 Task: In the Contact  PenelopeHernandez@estee-lauder.com, Log SMS with description: 'Followed up via SMS with a lead who attended our recent webinar.'; Add date: '22 August, 2023', attach the document: Proposal.doc. Logged in from softage.10@softage.net
Action: Mouse moved to (72, 42)
Screenshot: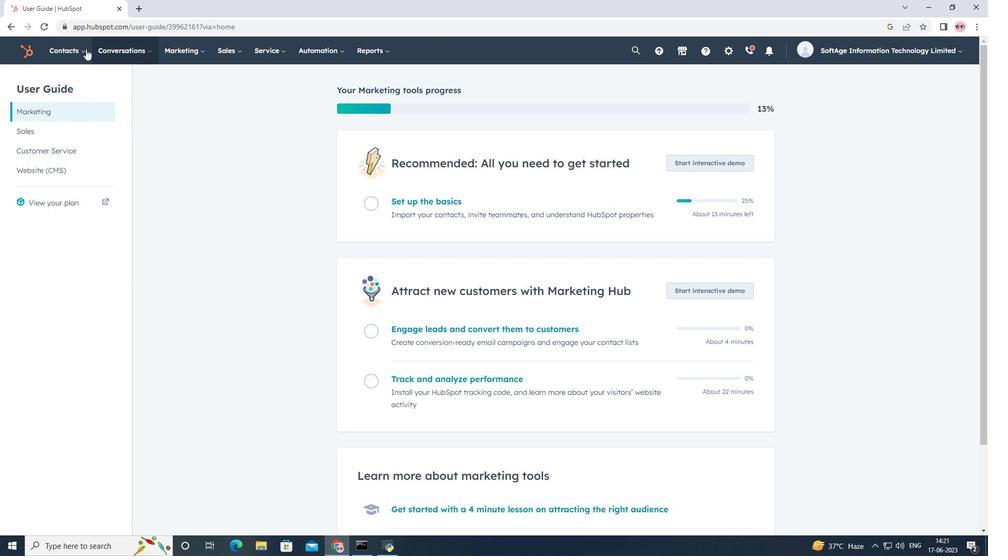 
Action: Mouse pressed left at (72, 42)
Screenshot: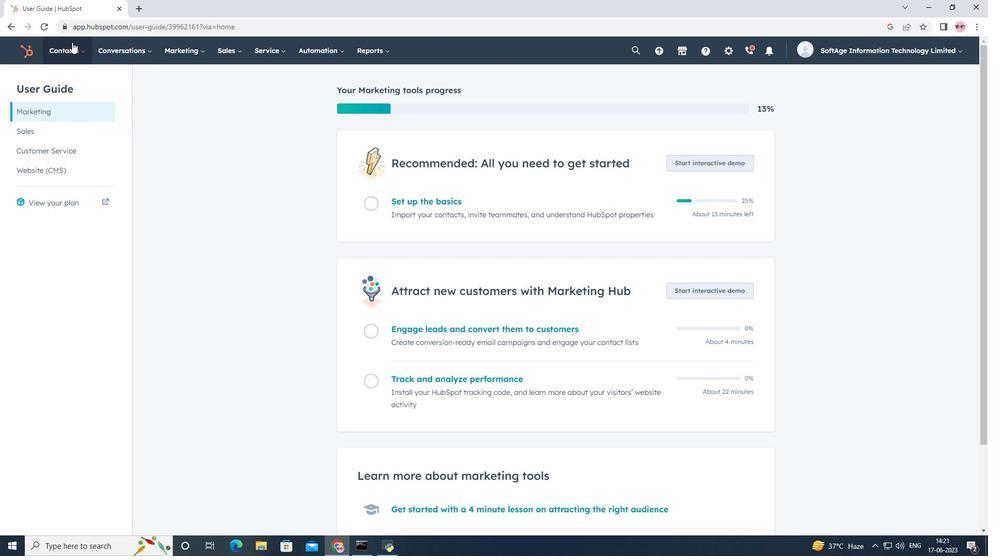 
Action: Mouse moved to (77, 75)
Screenshot: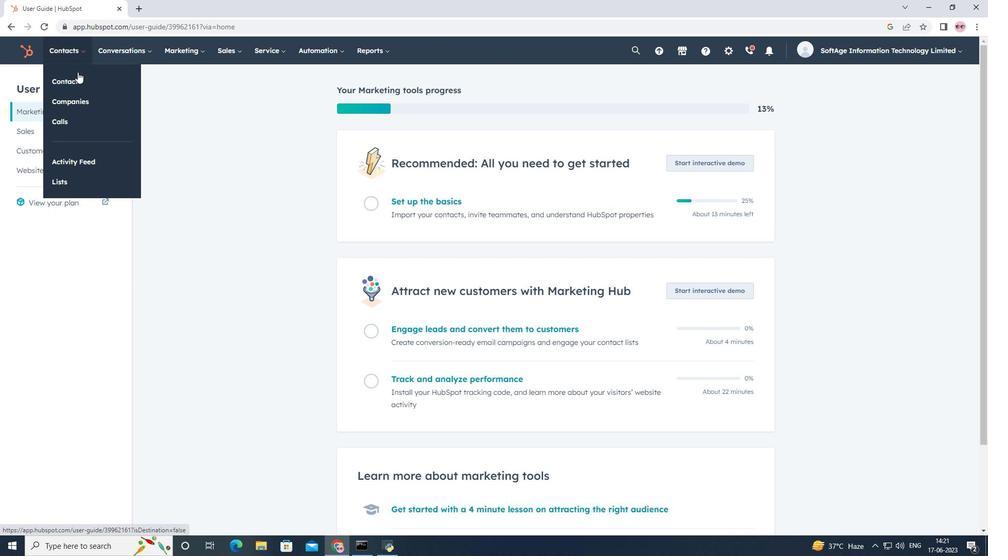 
Action: Mouse pressed left at (77, 75)
Screenshot: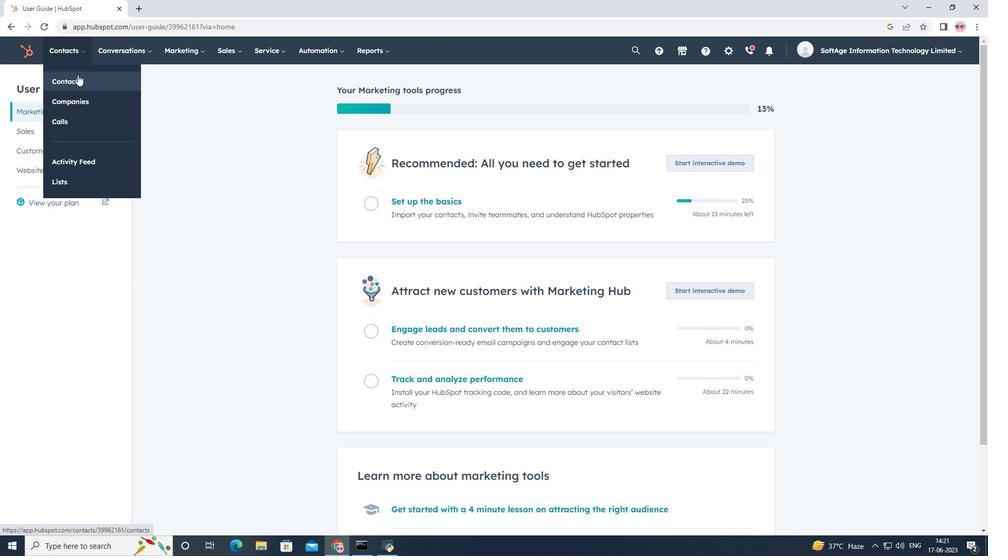 
Action: Mouse moved to (74, 174)
Screenshot: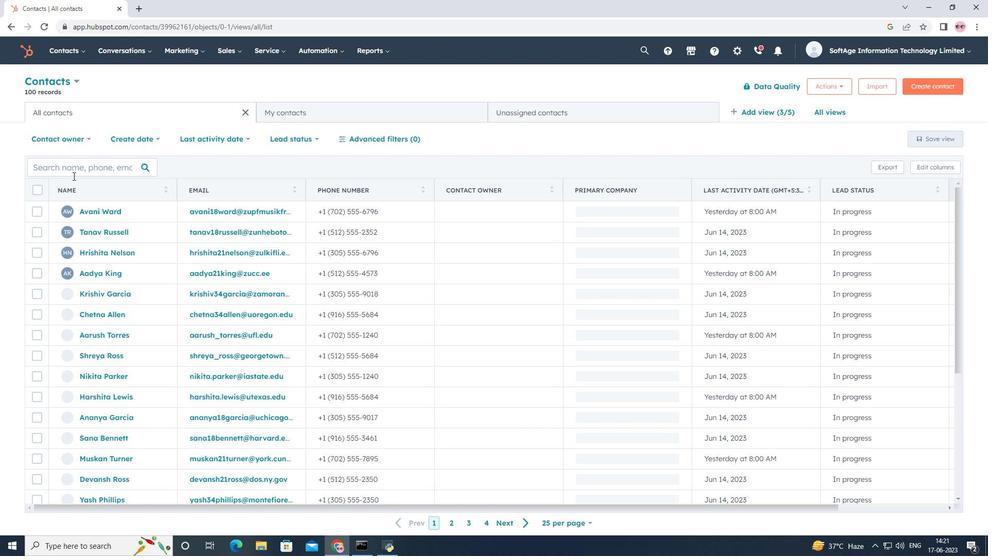 
Action: Mouse pressed left at (74, 174)
Screenshot: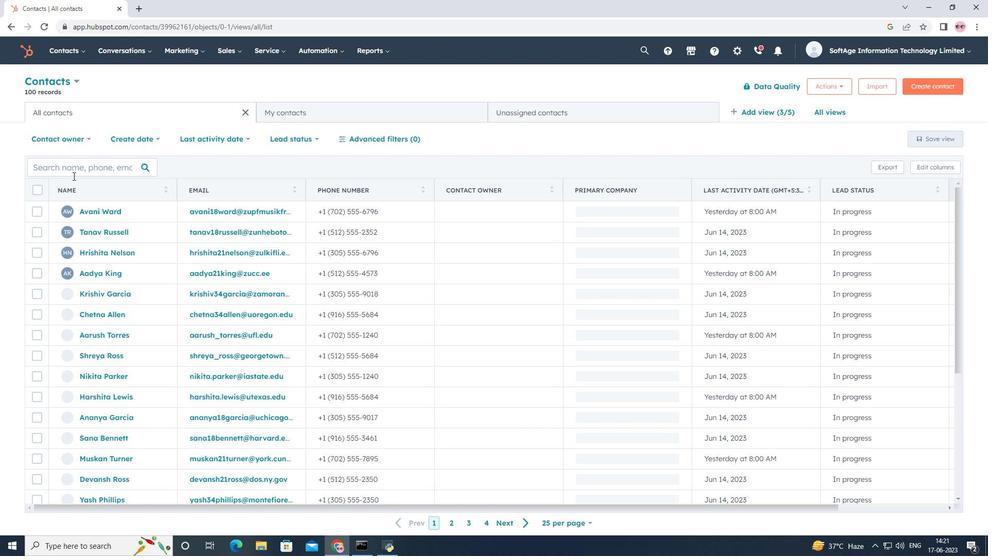 
Action: Key pressed <Key.shift>Penelope<Key.shift>Hernandez<Key.shift>@
Screenshot: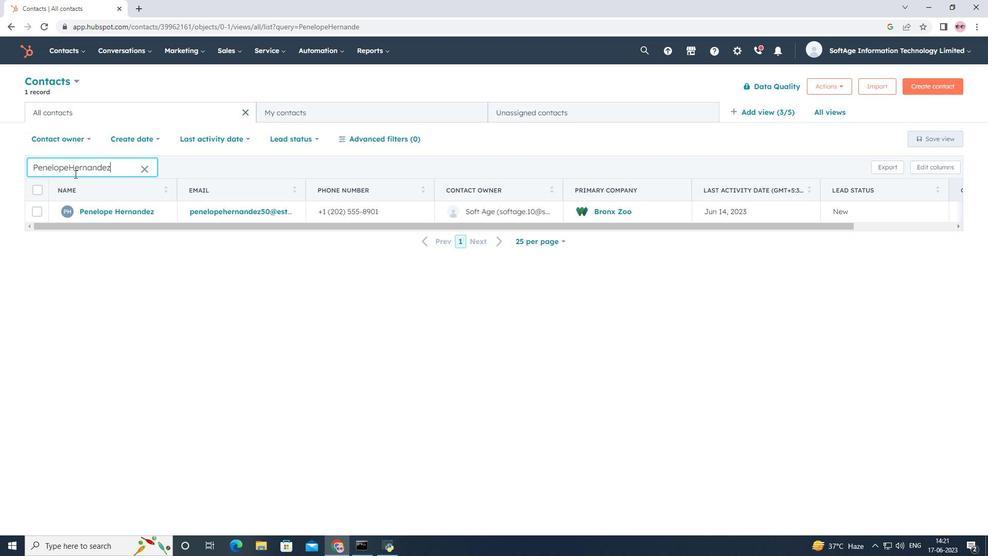 
Action: Mouse moved to (104, 212)
Screenshot: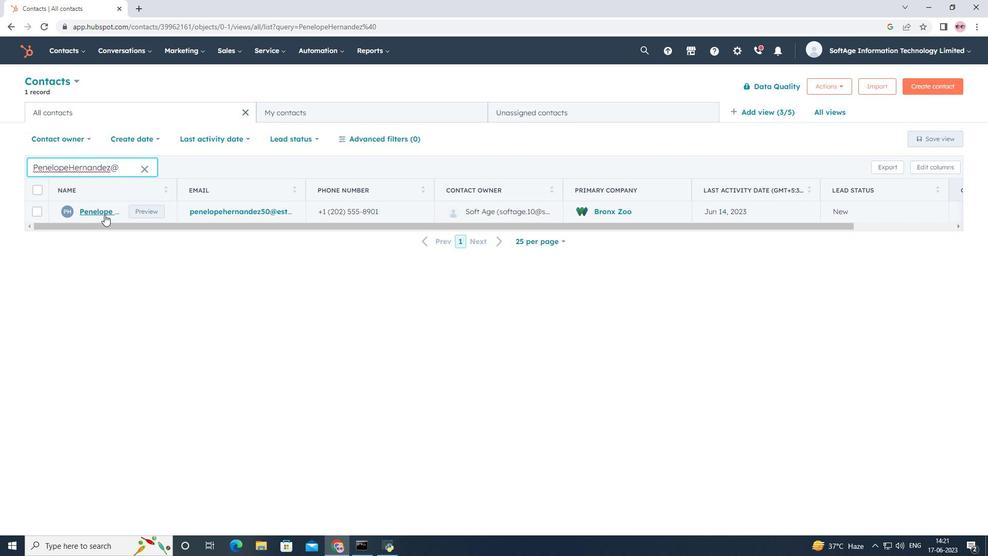 
Action: Mouse pressed left at (104, 212)
Screenshot: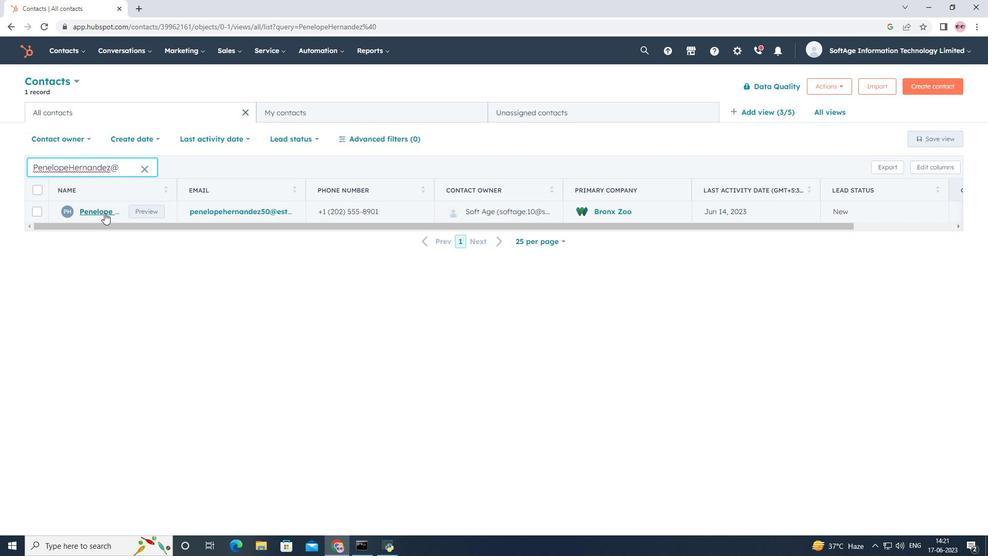 
Action: Mouse moved to (205, 169)
Screenshot: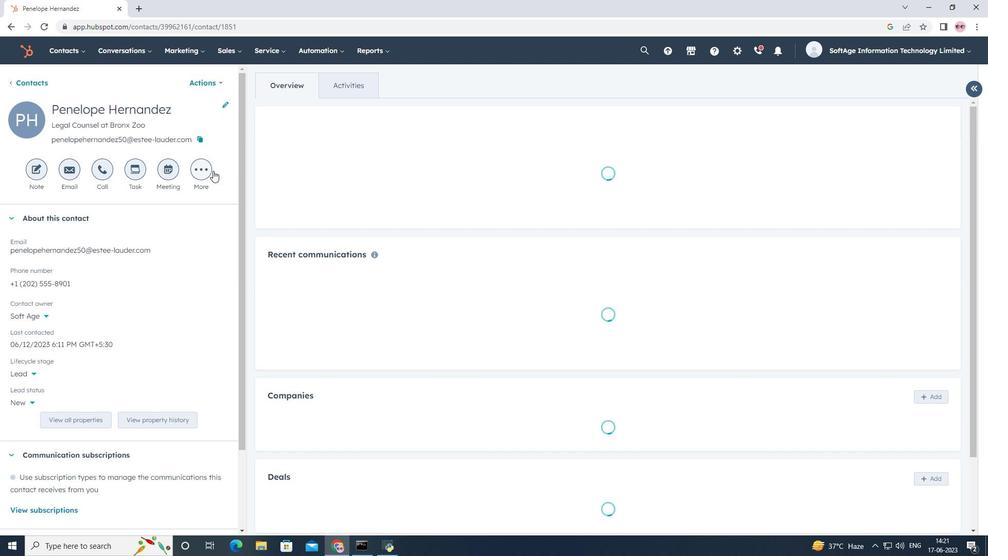 
Action: Mouse pressed left at (205, 169)
Screenshot: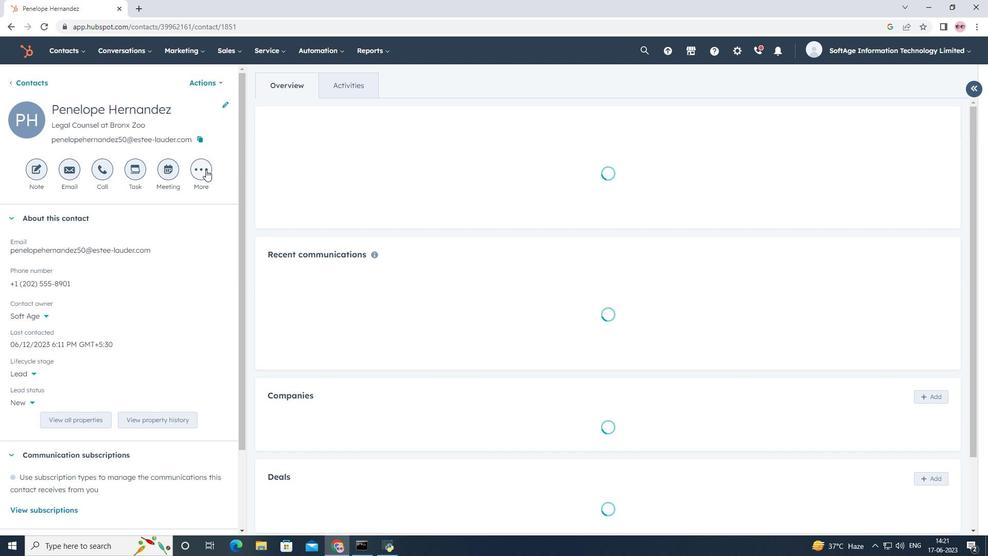 
Action: Mouse moved to (217, 194)
Screenshot: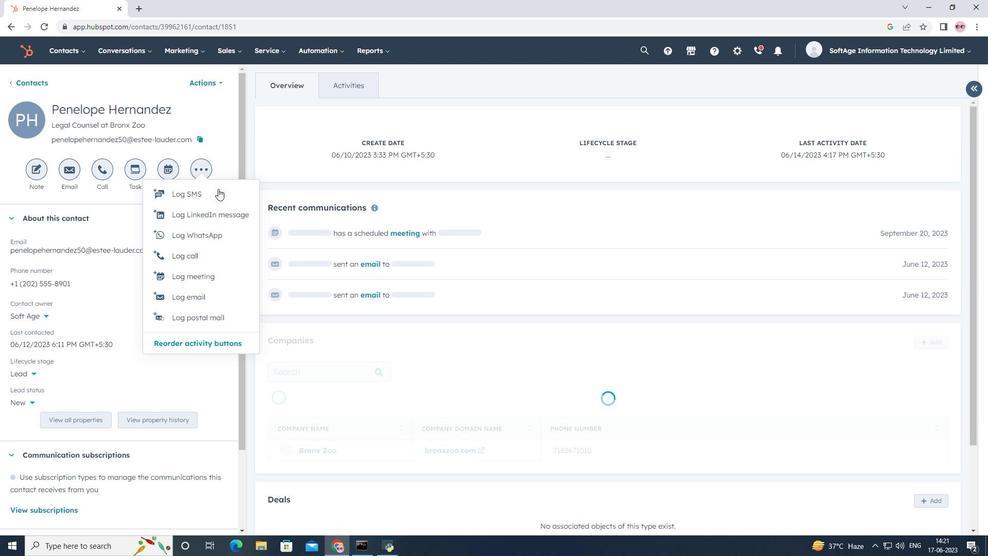
Action: Mouse pressed left at (217, 194)
Screenshot: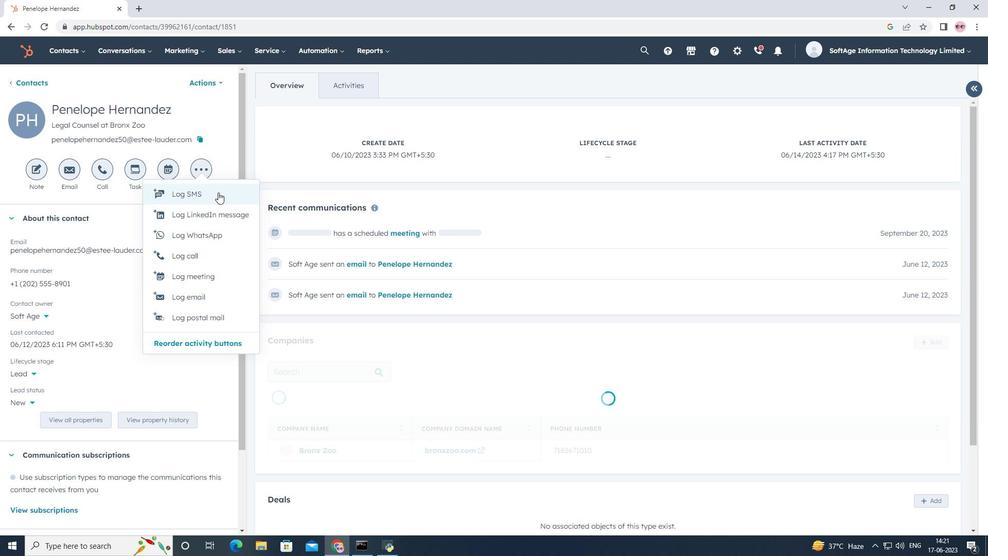 
Action: Mouse moved to (598, 389)
Screenshot: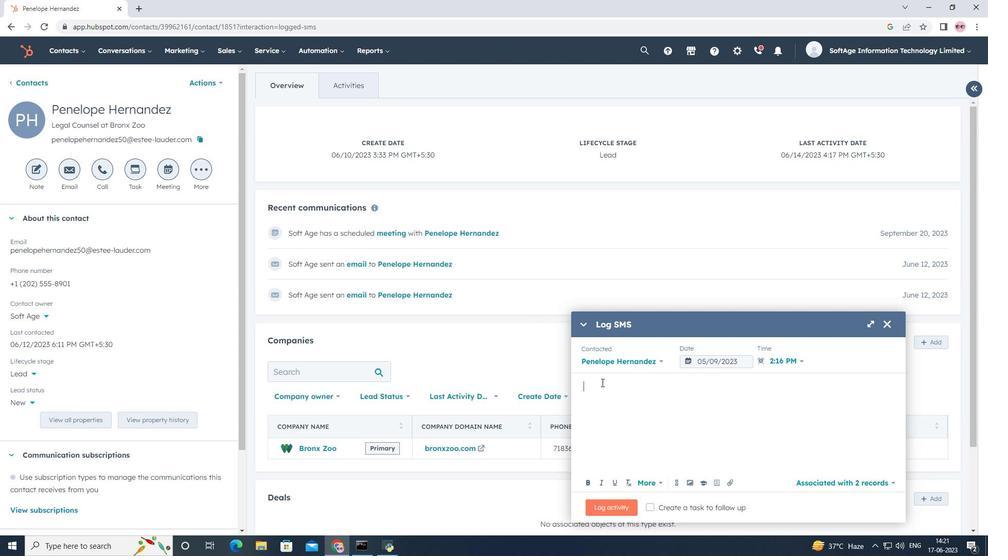 
Action: Mouse pressed left at (598, 389)
Screenshot: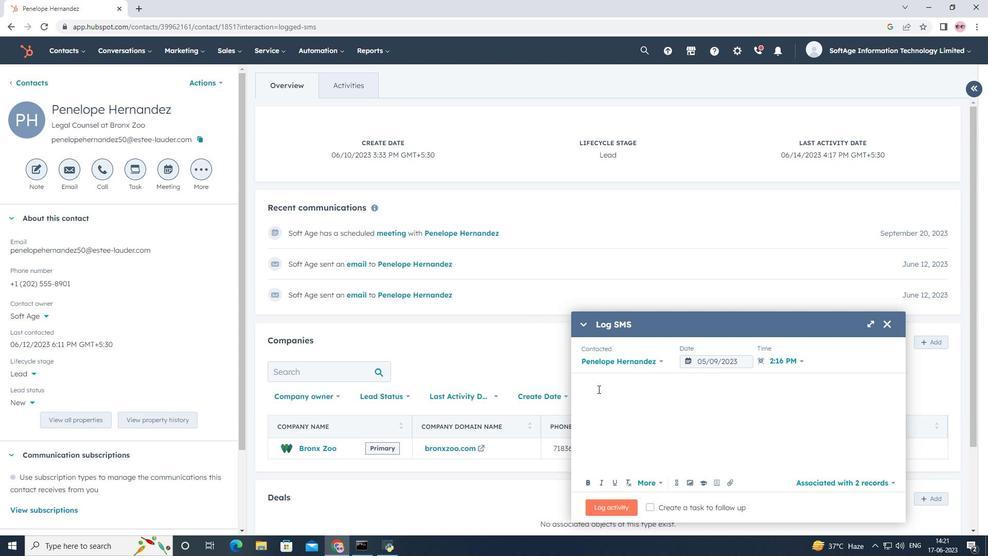 
Action: Key pressed <Key.backspace><Key.shift><Key.shift><Key.shift><Key.shift><Key.shift><Key.shift><Key.shift>Followed<Key.space>up<Key.space>via<Key.space><Key.shift><Key.shift>SMS<Key.space>with<Key.space>a<Key.space>lead<Key.space><Key.shift>who<Key.space>attended<Key.space>our<Key.space>recent<Key.space>webinar.
Screenshot: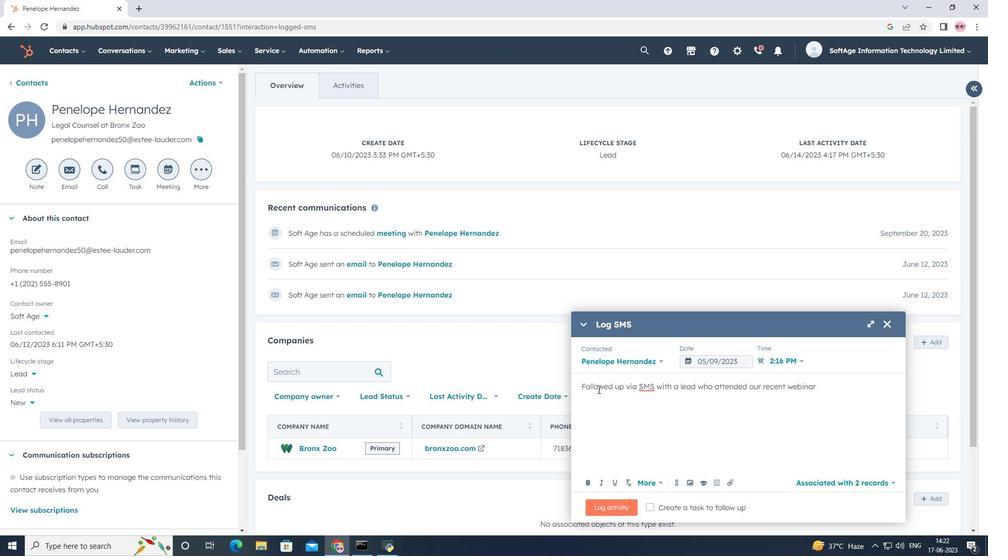 
Action: Mouse moved to (746, 362)
Screenshot: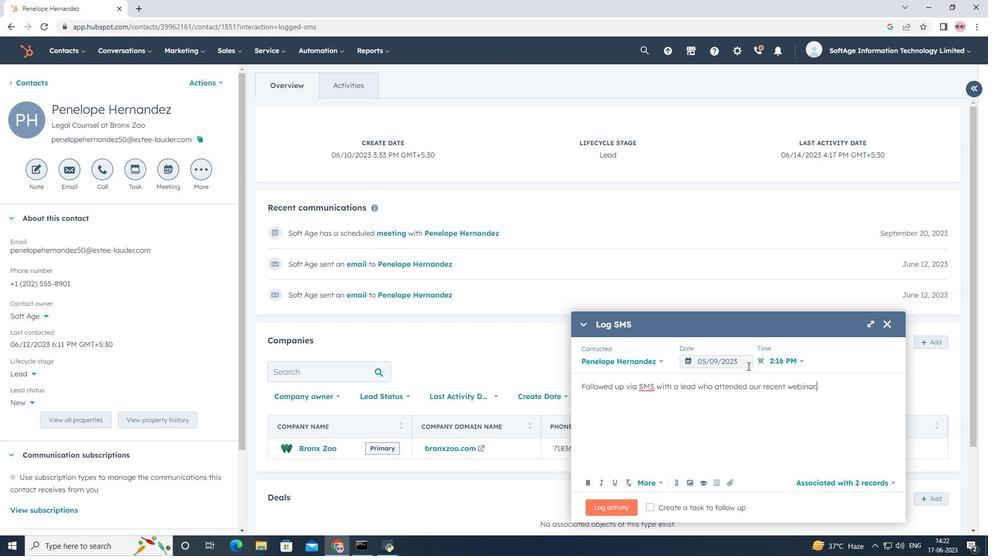 
Action: Mouse pressed left at (746, 362)
Screenshot: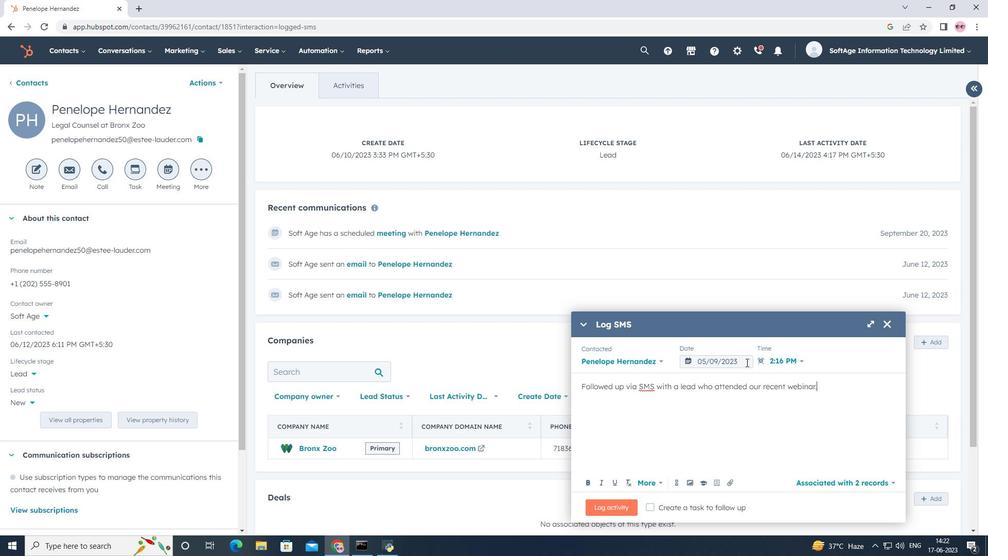 
Action: Mouse moved to (814, 191)
Screenshot: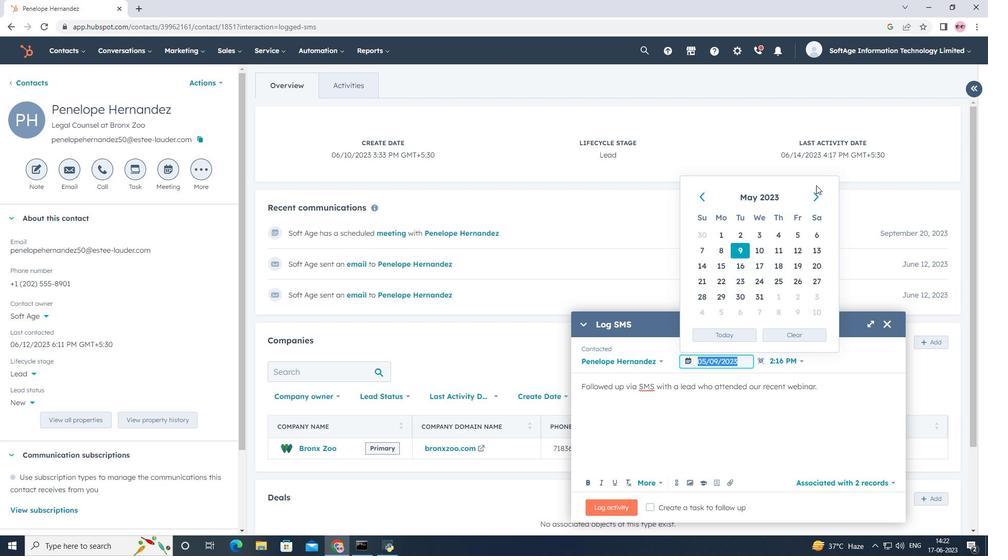 
Action: Mouse pressed left at (814, 191)
Screenshot: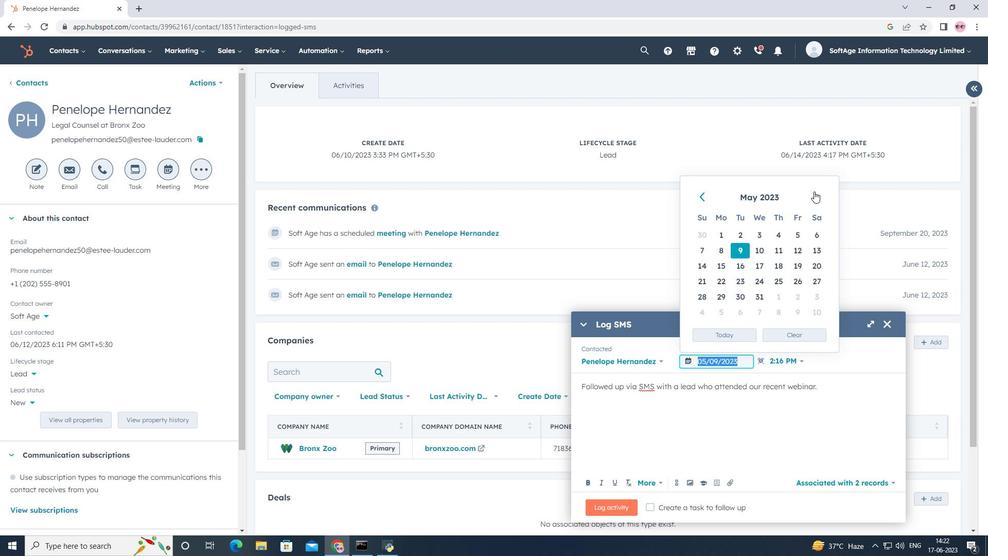 
Action: Mouse pressed left at (814, 191)
Screenshot: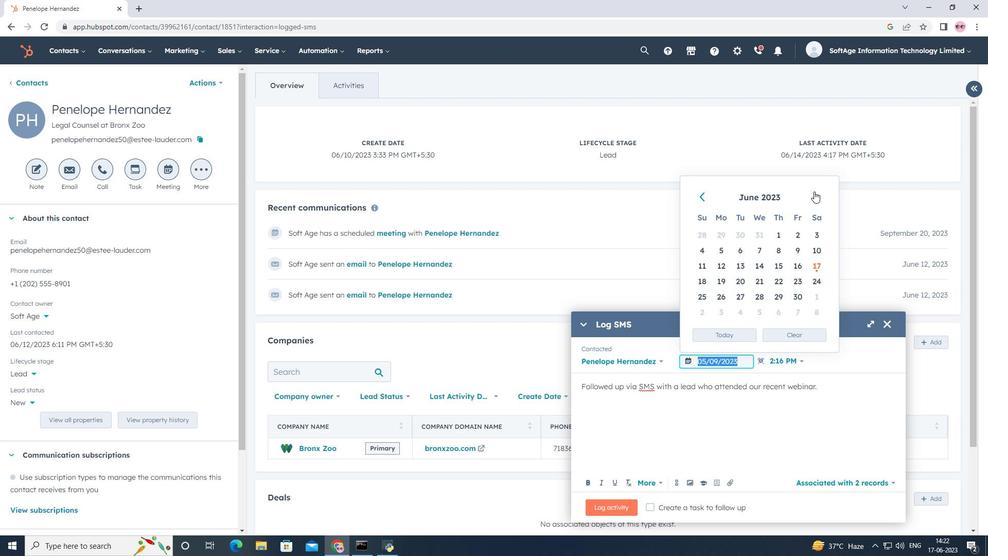 
Action: Mouse pressed left at (814, 191)
Screenshot: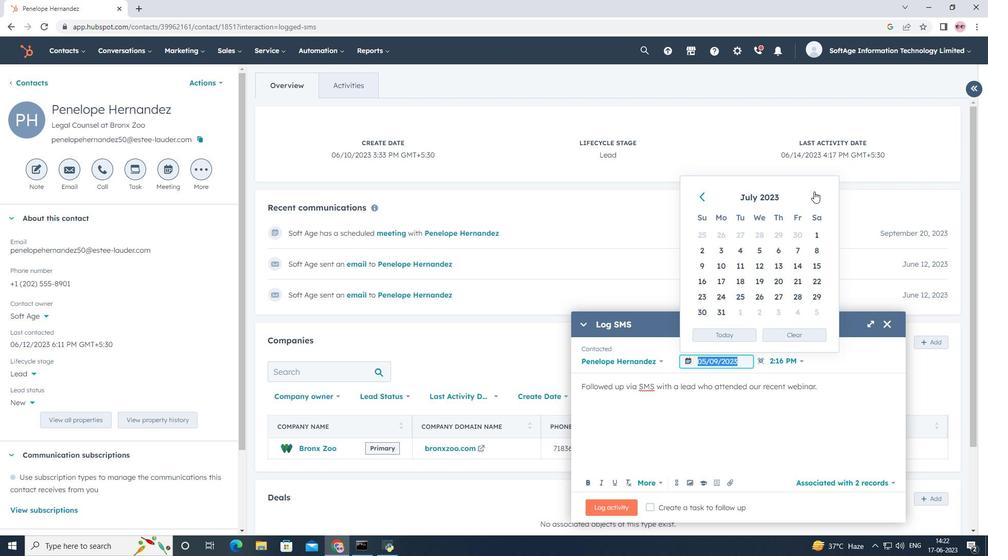
Action: Mouse moved to (745, 278)
Screenshot: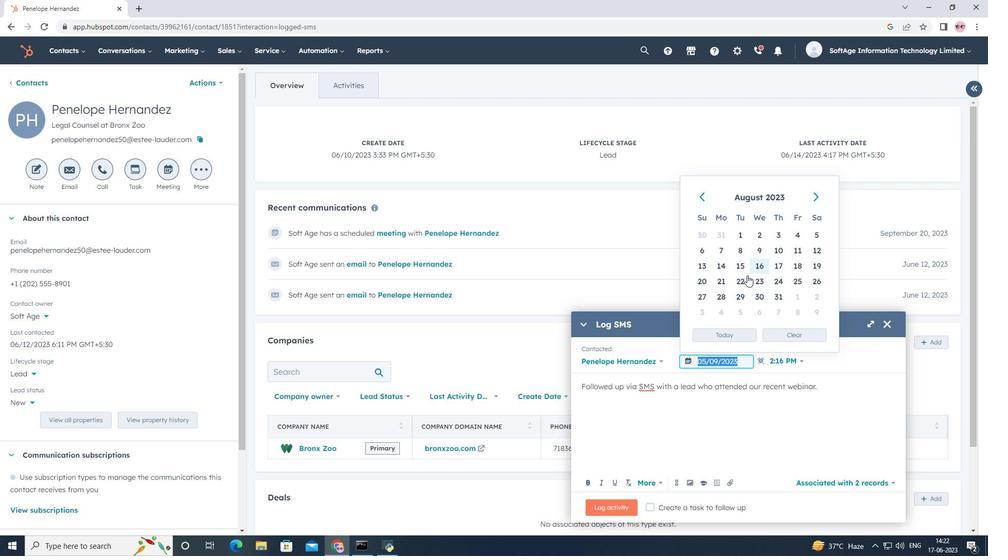 
Action: Mouse pressed left at (745, 278)
Screenshot: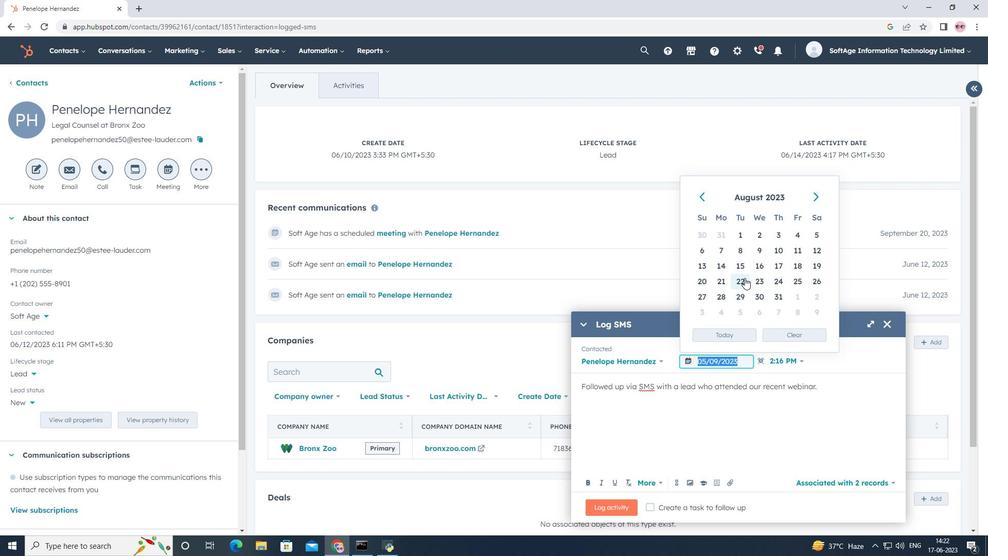 
Action: Mouse moved to (726, 484)
Screenshot: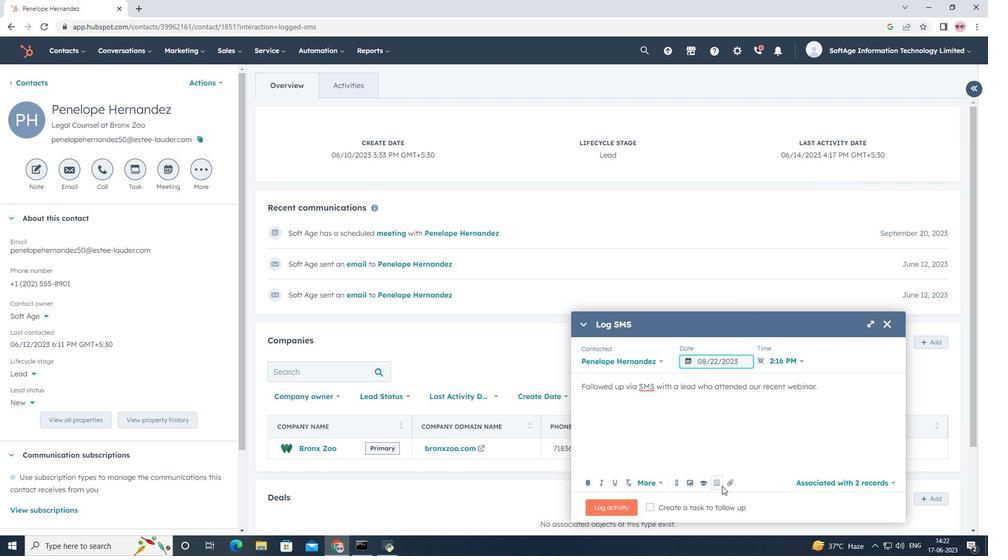 
Action: Mouse pressed left at (726, 484)
Screenshot: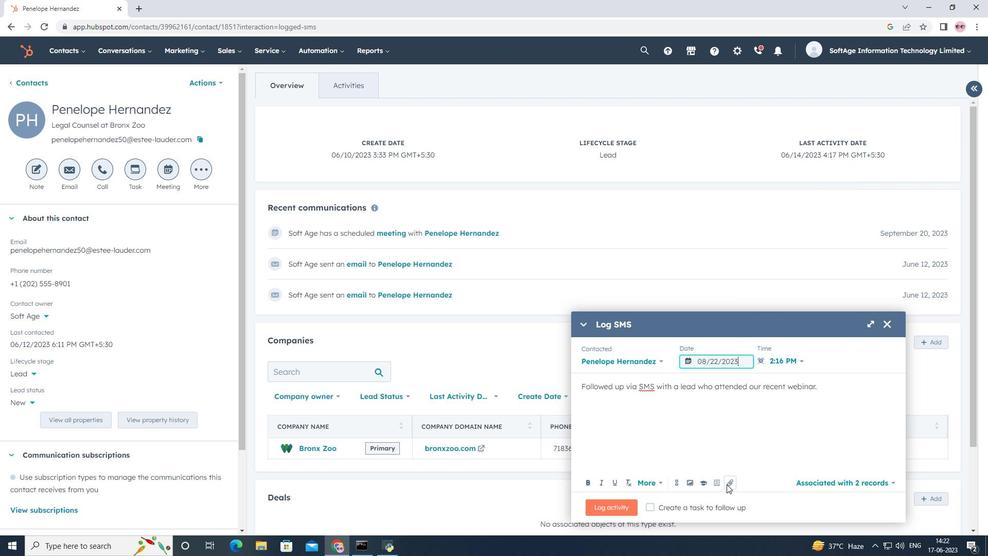 
Action: Mouse moved to (721, 445)
Screenshot: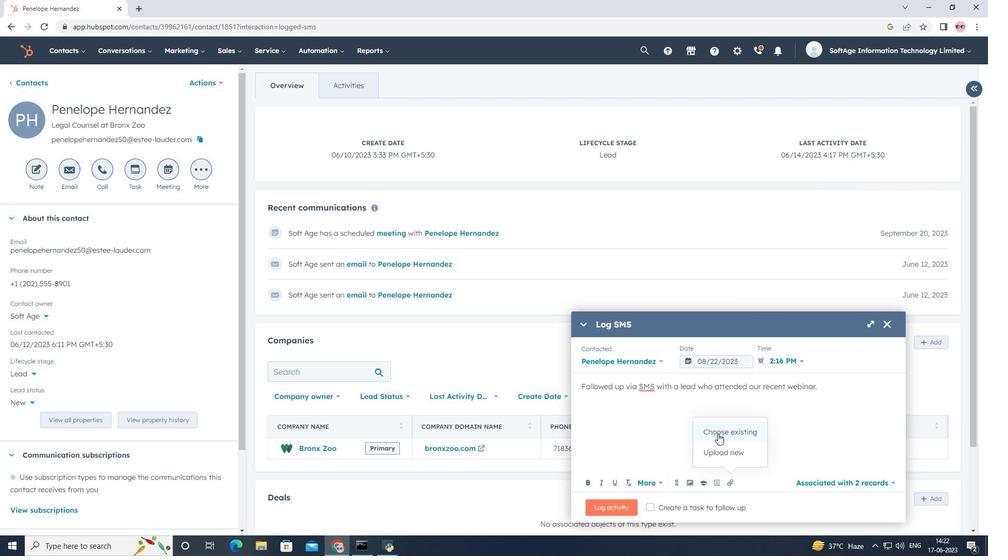 
Action: Mouse pressed left at (721, 445)
Screenshot: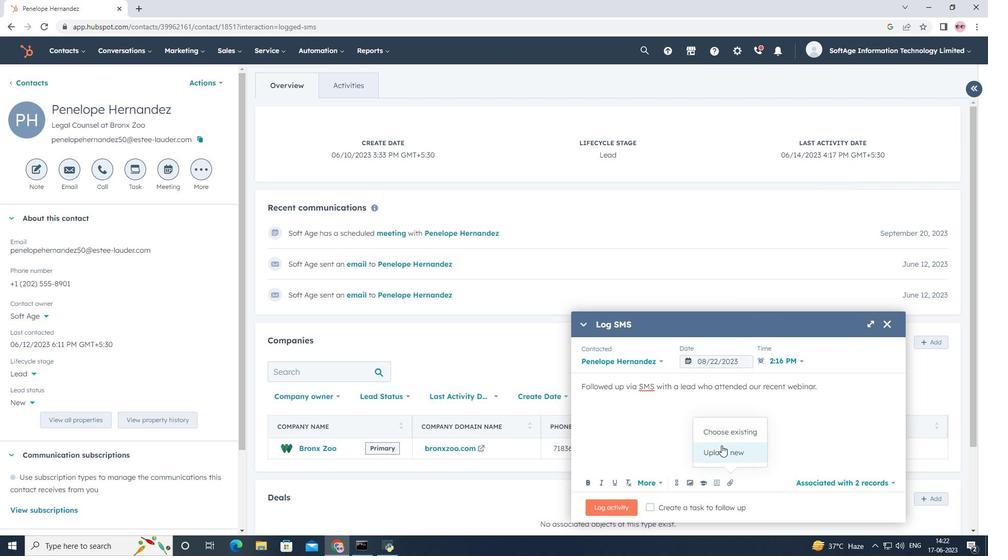 
Action: Mouse moved to (145, 82)
Screenshot: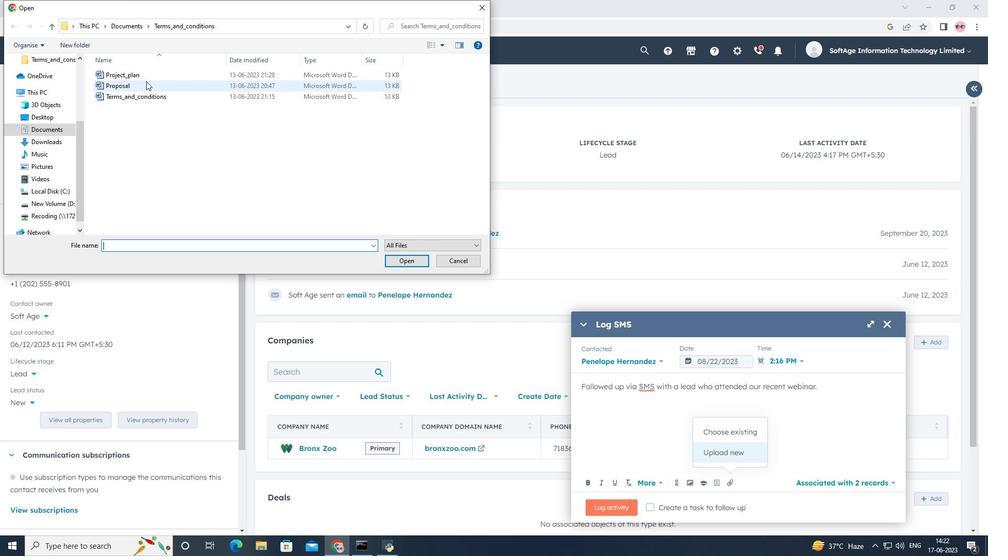 
Action: Mouse pressed left at (145, 82)
Screenshot: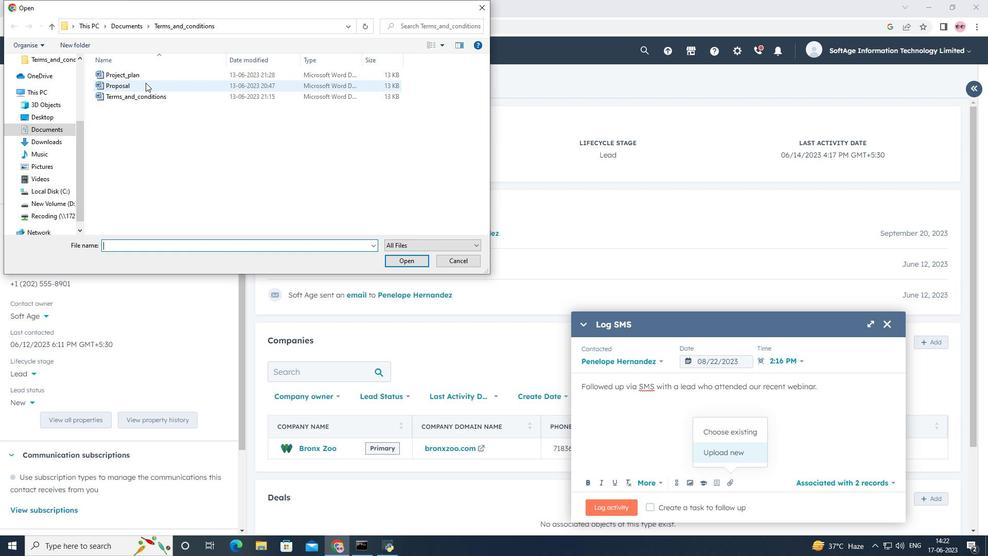 
Action: Mouse moved to (414, 255)
Screenshot: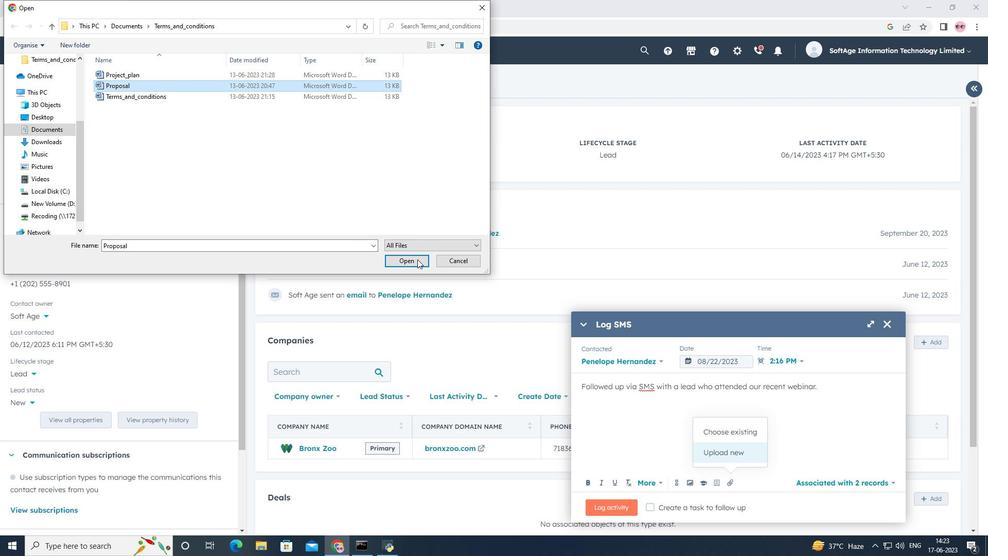 
Action: Mouse pressed left at (414, 255)
Screenshot: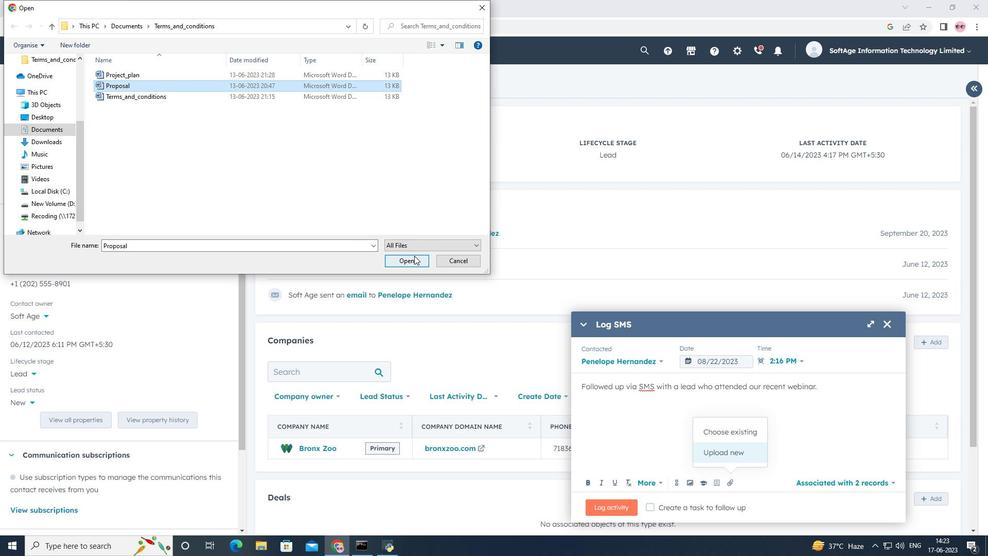 
Action: Mouse moved to (608, 501)
Screenshot: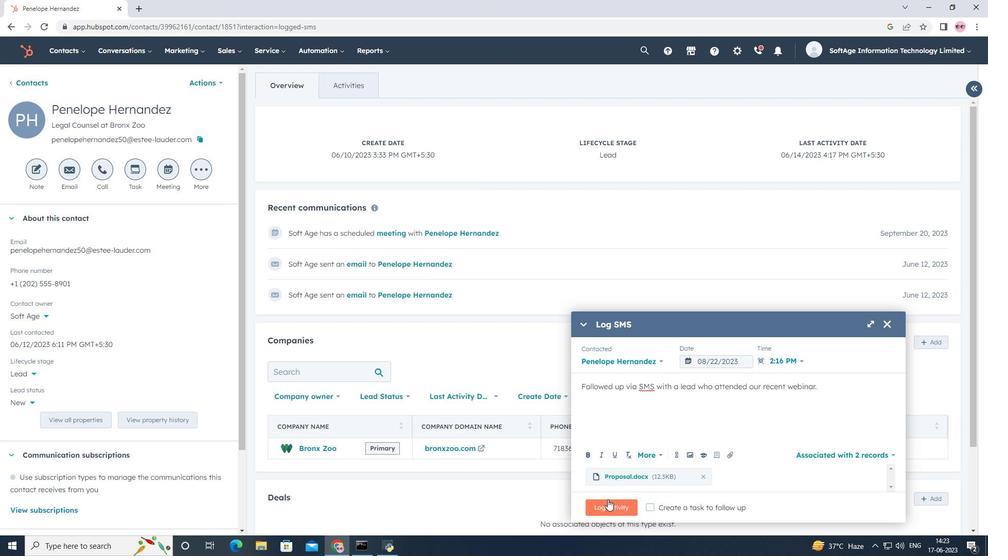 
Action: Mouse pressed left at (608, 501)
Screenshot: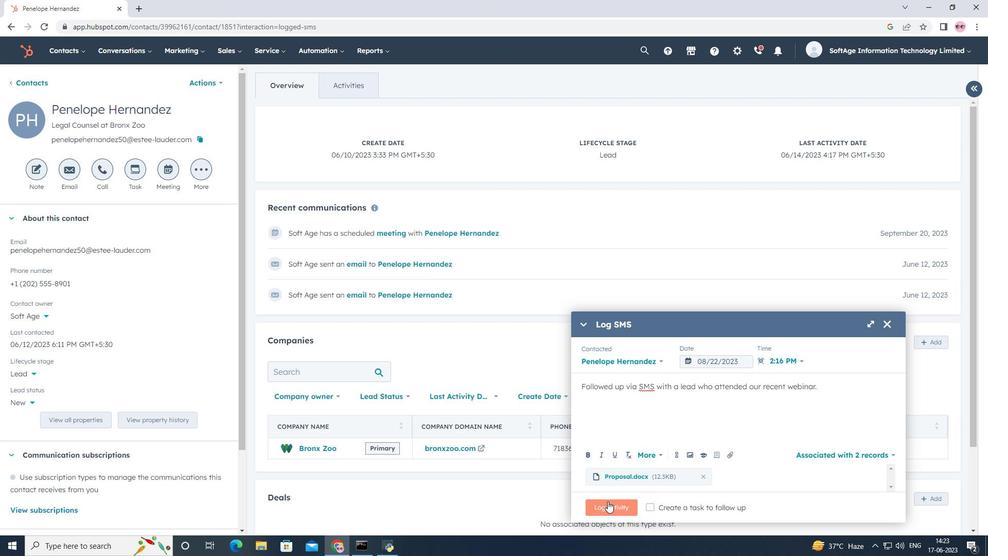 
